 Task: Create Board Crisis Management to Workspace Advertising Technology. Create Board Public Speaking Training to Workspace Advertising Technology. Create Board Sales Forecasting and Budgeting to Workspace Advertising Technology
Action: Mouse moved to (442, 65)
Screenshot: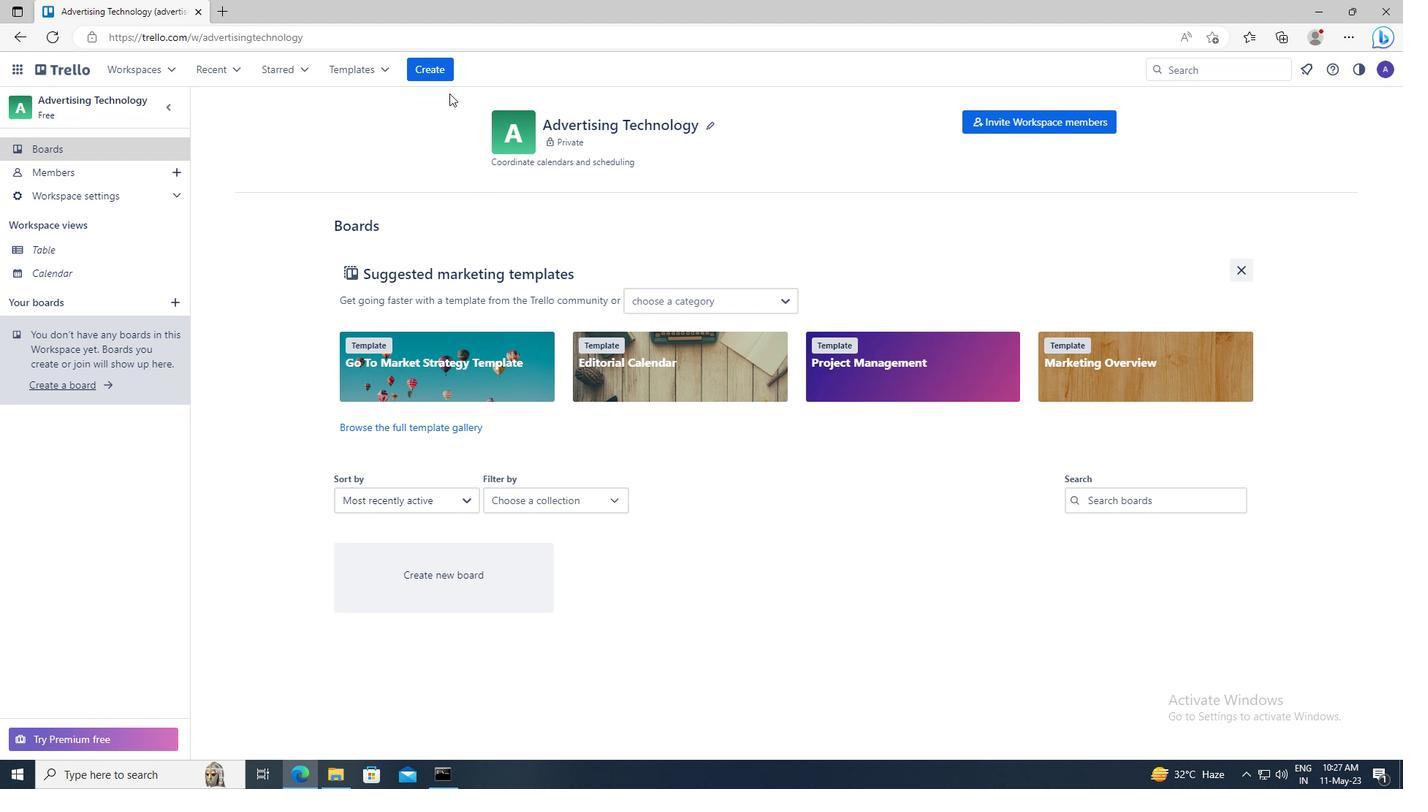 
Action: Mouse pressed left at (442, 65)
Screenshot: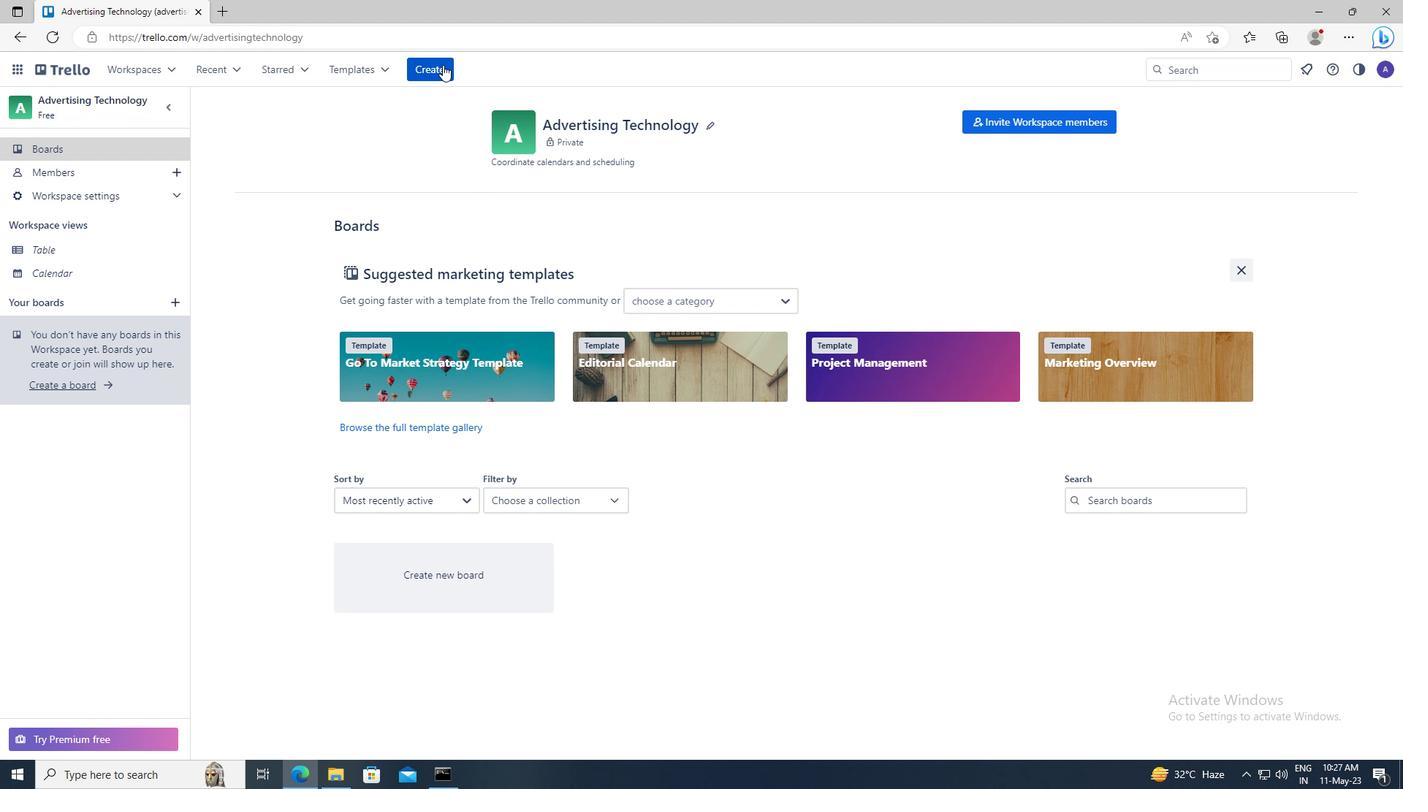 
Action: Mouse moved to (453, 128)
Screenshot: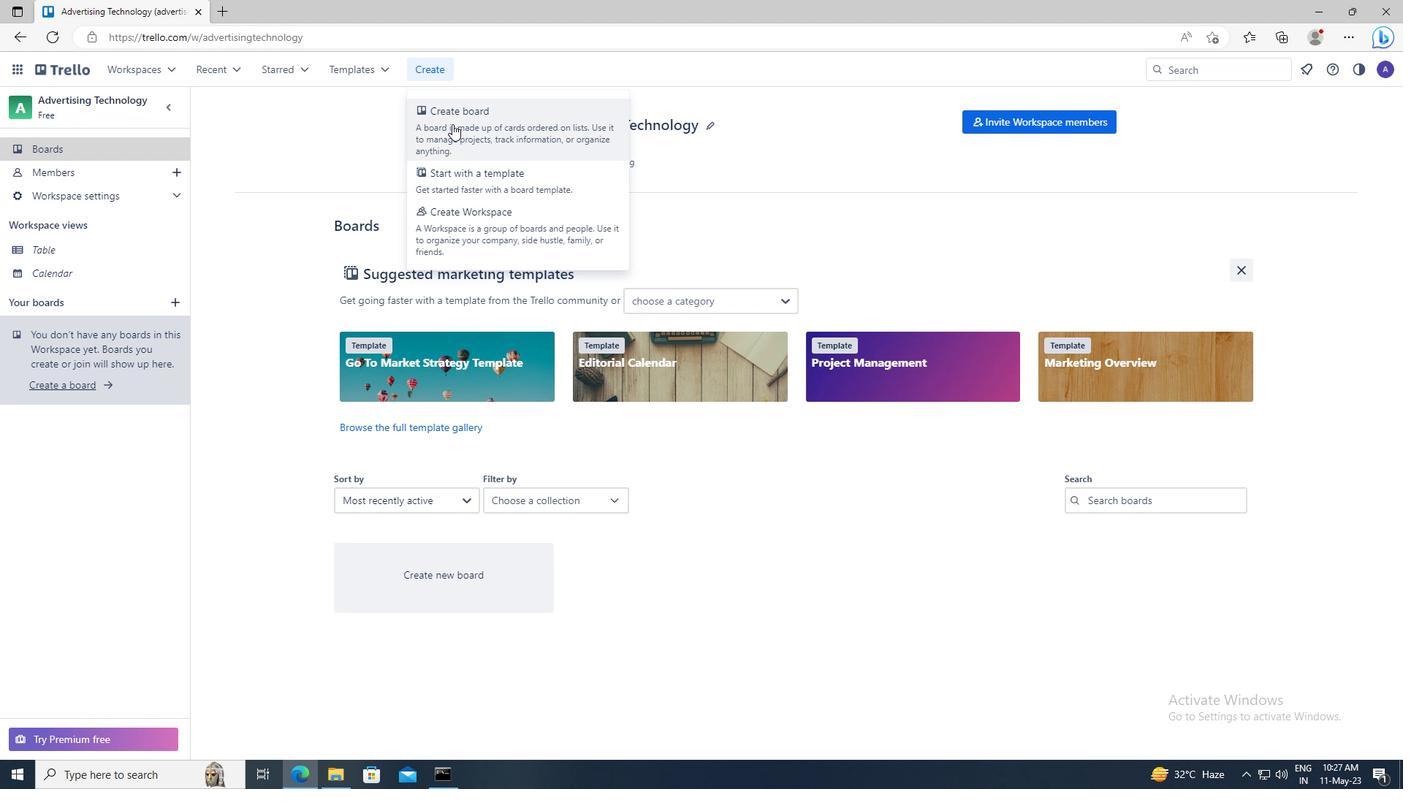 
Action: Mouse pressed left at (453, 128)
Screenshot: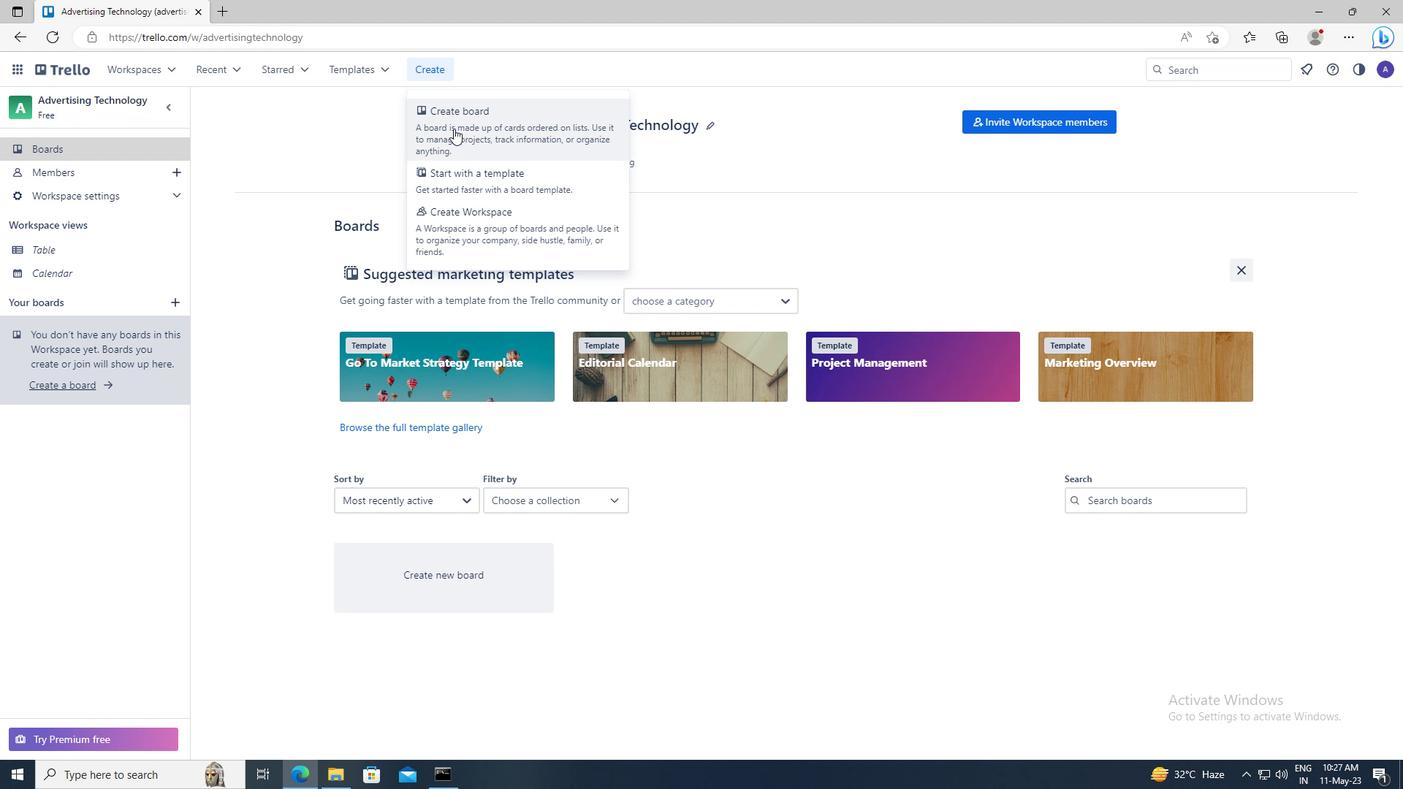 
Action: Mouse moved to (442, 340)
Screenshot: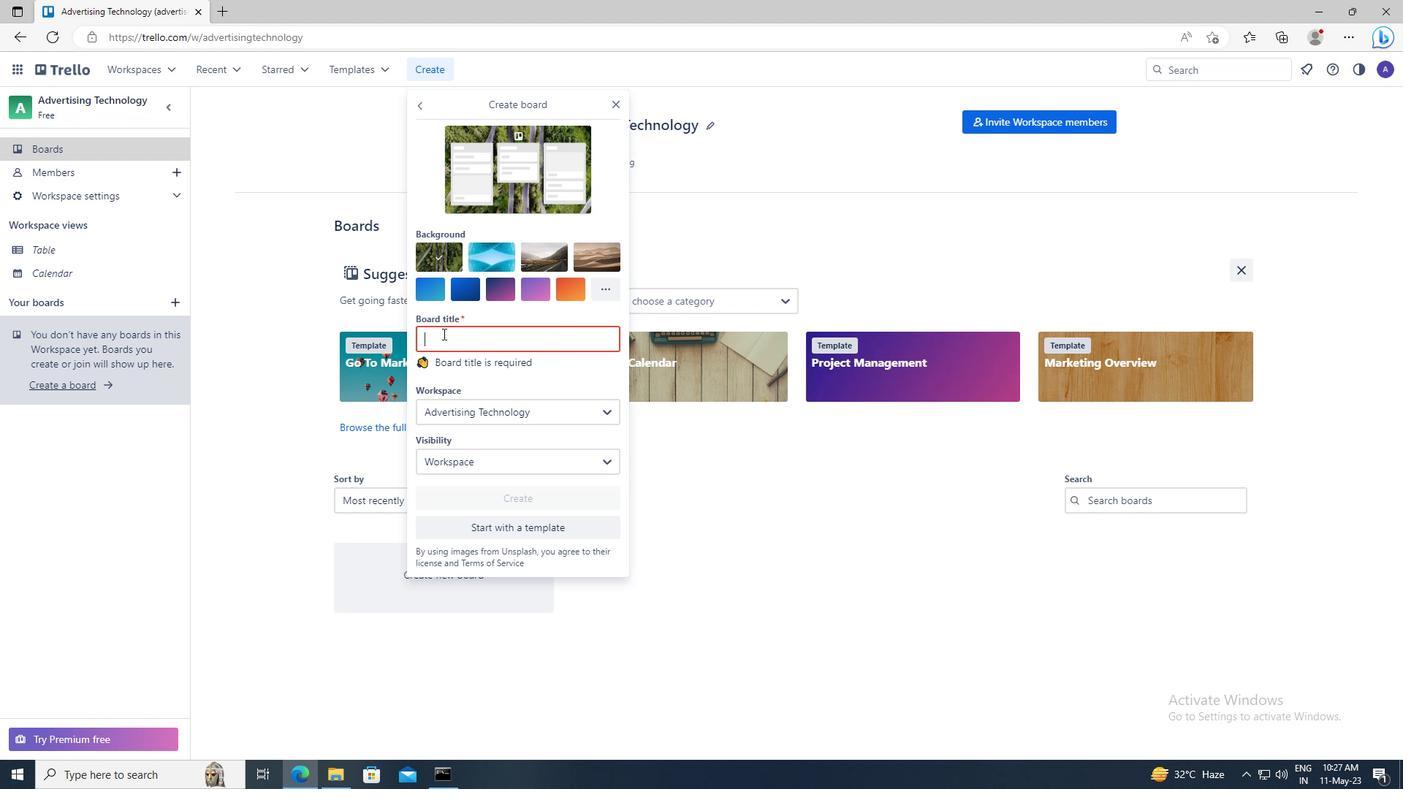 
Action: Mouse pressed left at (442, 340)
Screenshot: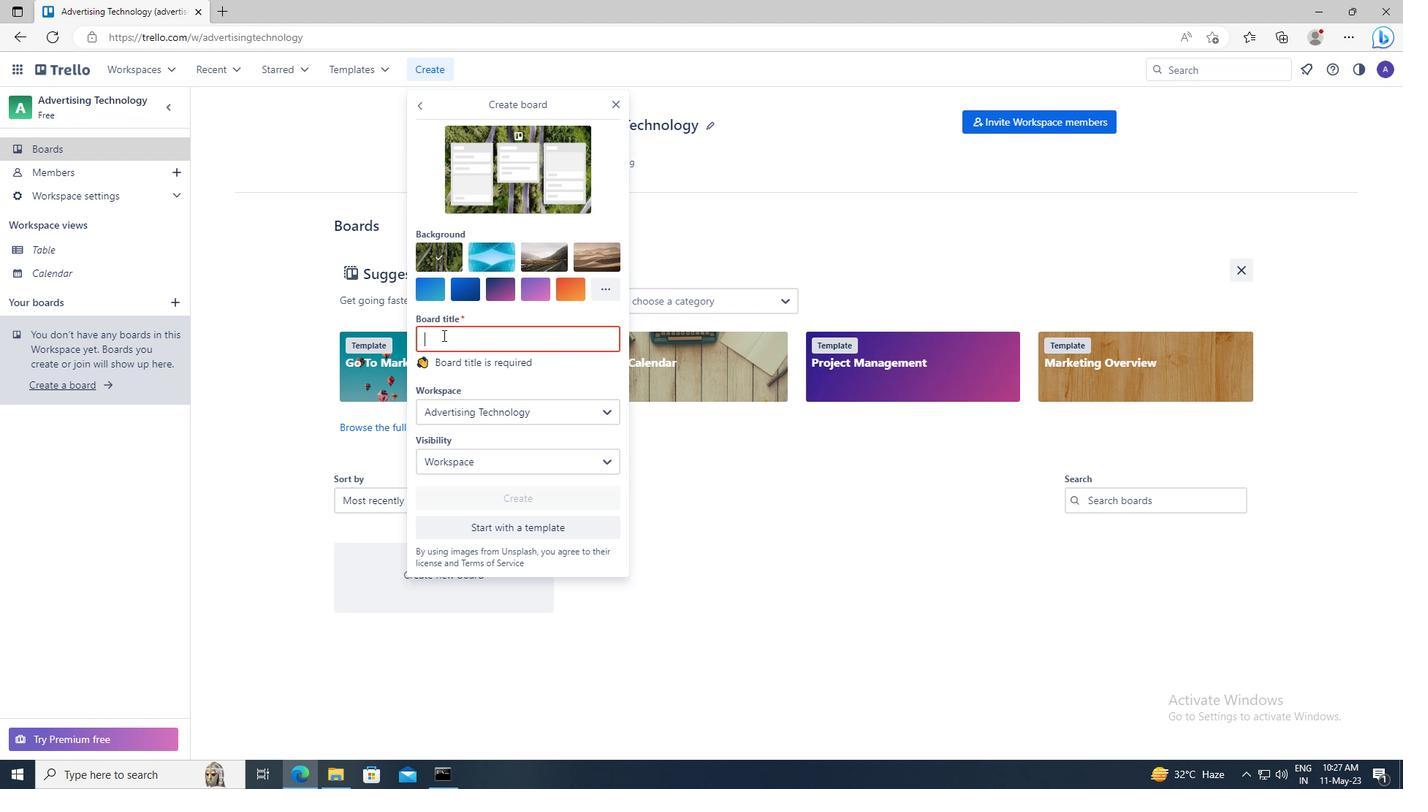 
Action: Key pressed <Key.shift>CRISIS<Key.space><Key.shift>MANAGEMENT
Screenshot: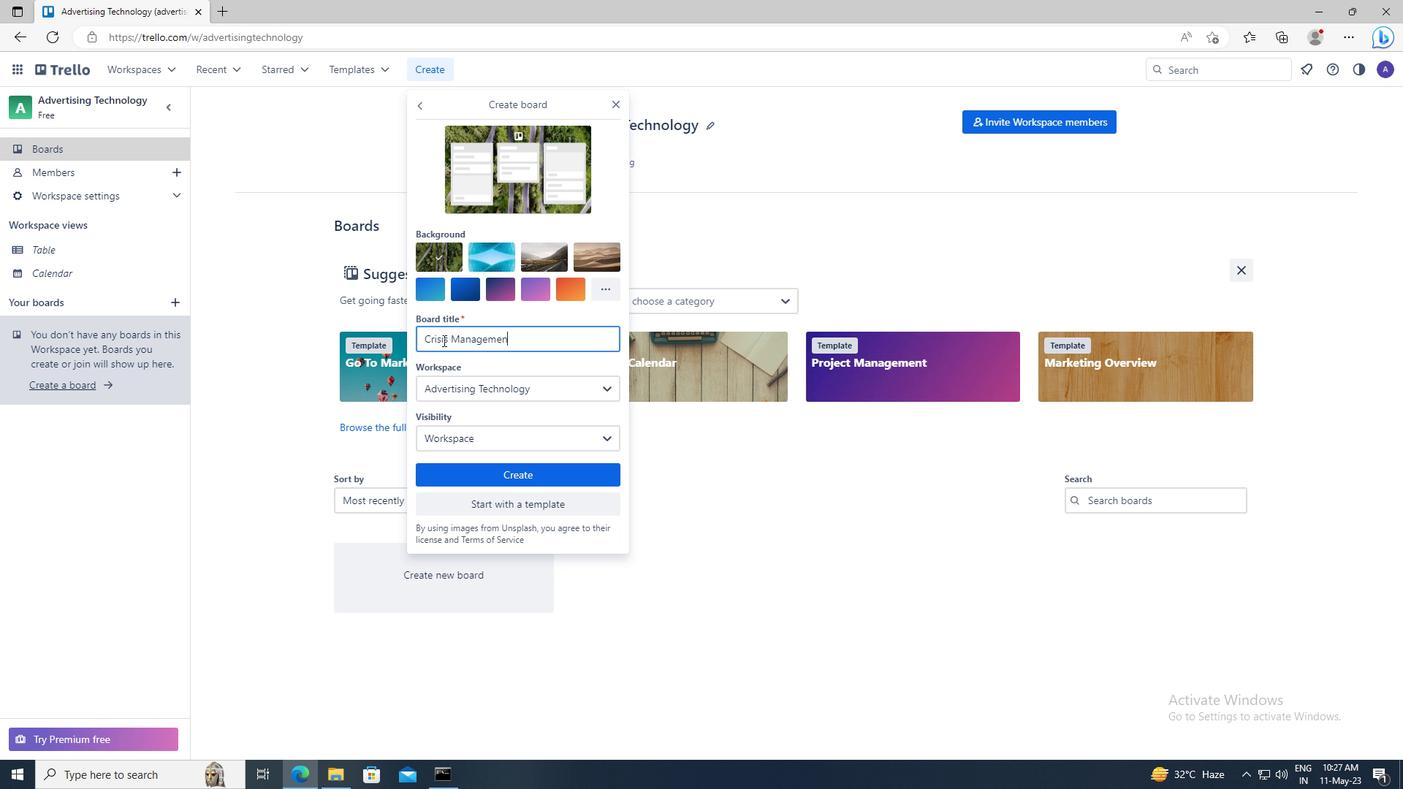 
Action: Mouse moved to (466, 467)
Screenshot: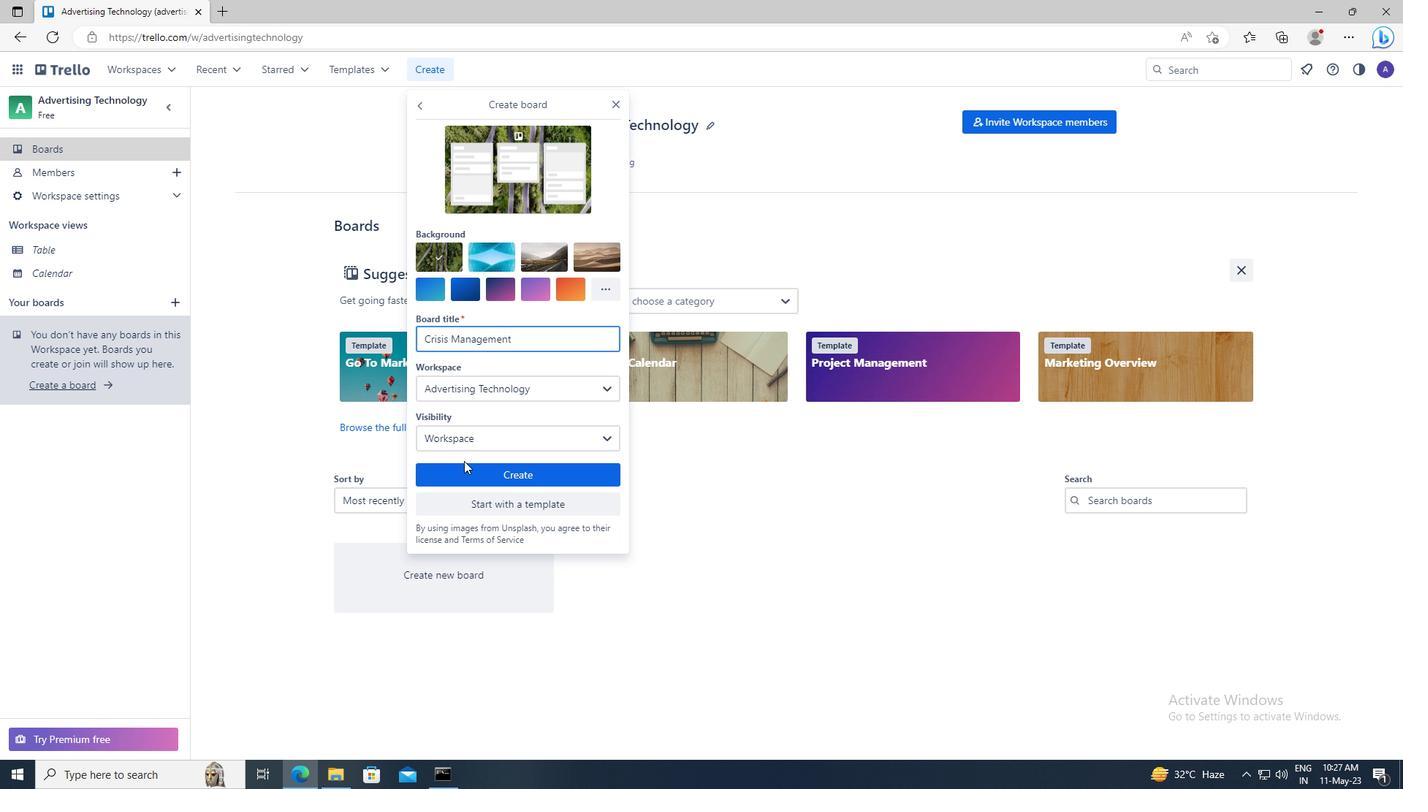 
Action: Mouse pressed left at (466, 467)
Screenshot: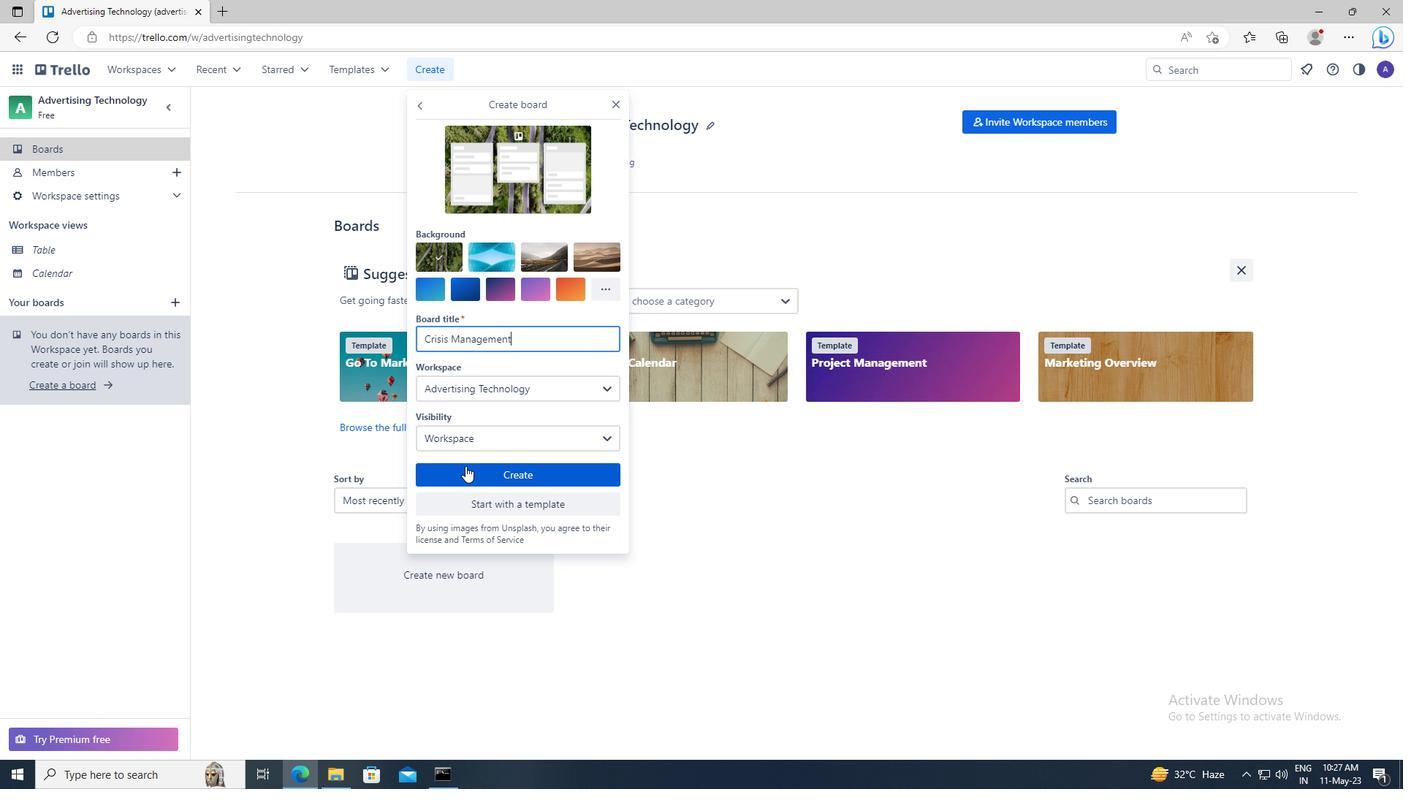 
Action: Mouse moved to (426, 72)
Screenshot: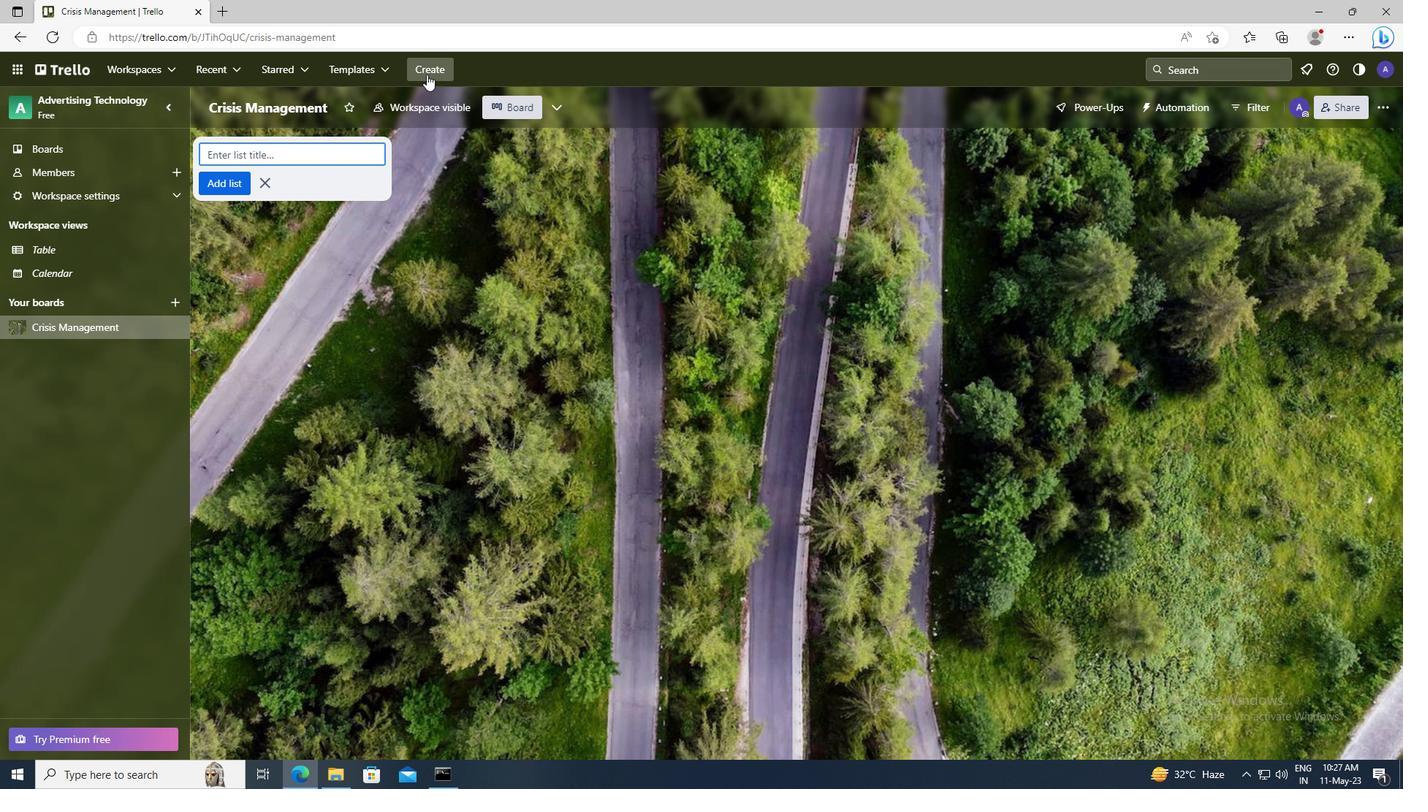 
Action: Mouse pressed left at (426, 72)
Screenshot: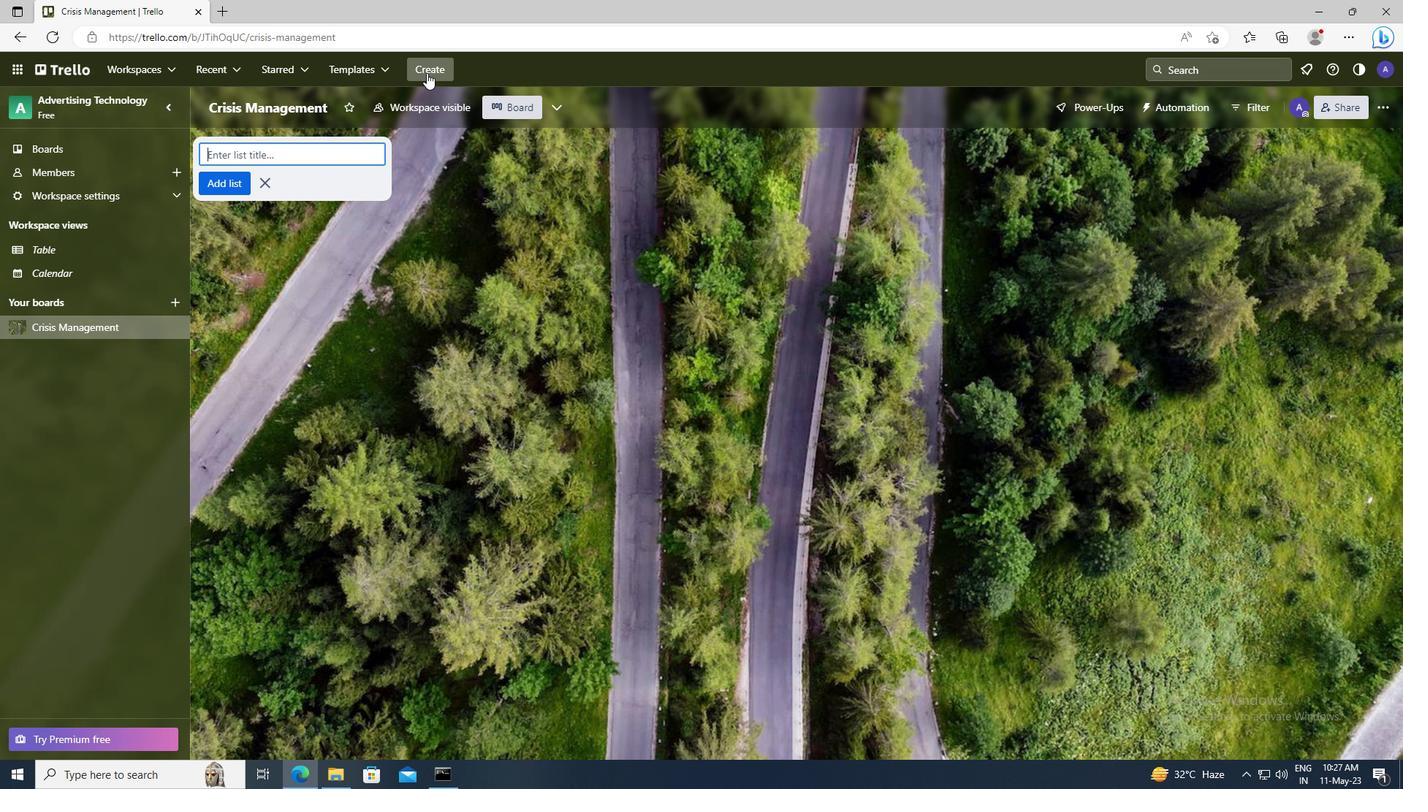 
Action: Mouse moved to (464, 124)
Screenshot: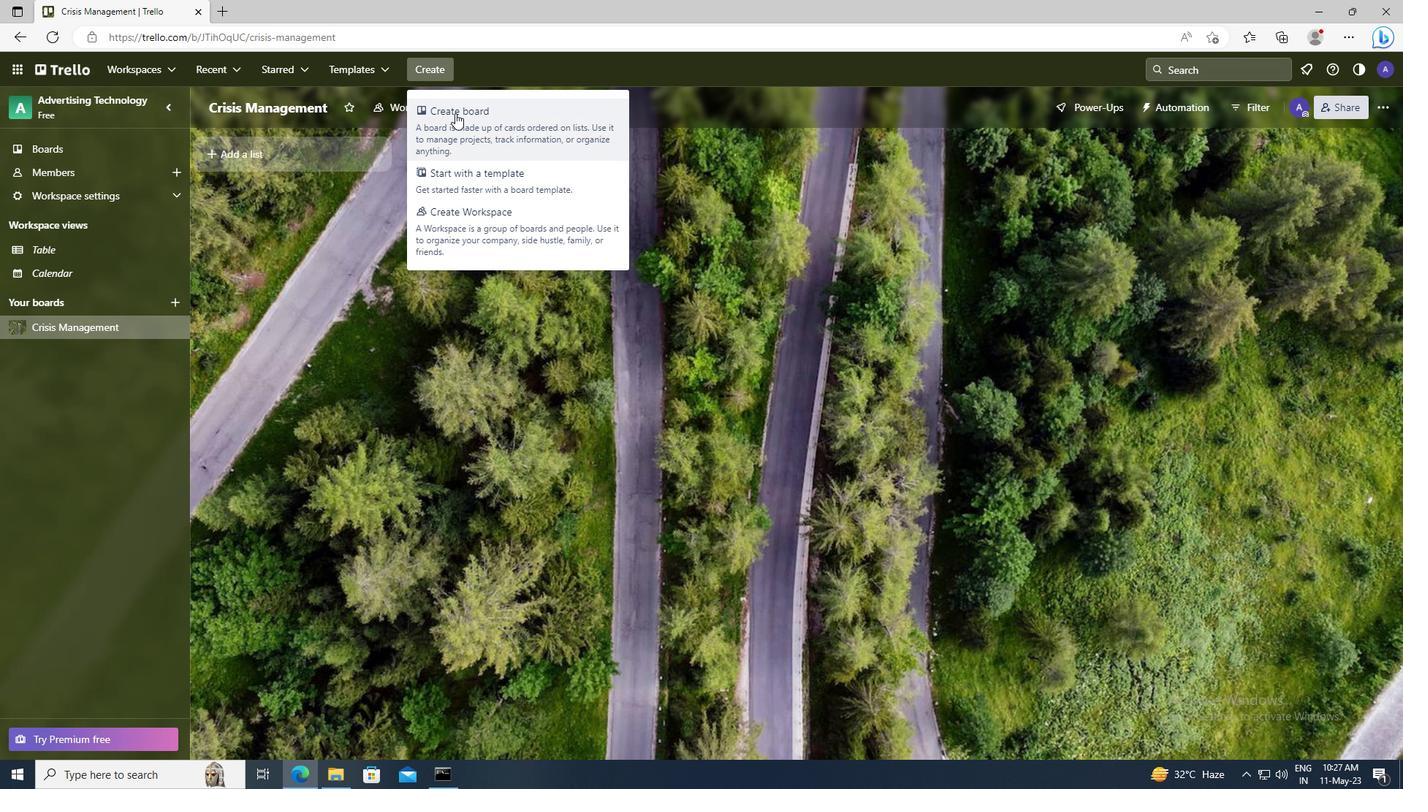 
Action: Mouse pressed left at (464, 124)
Screenshot: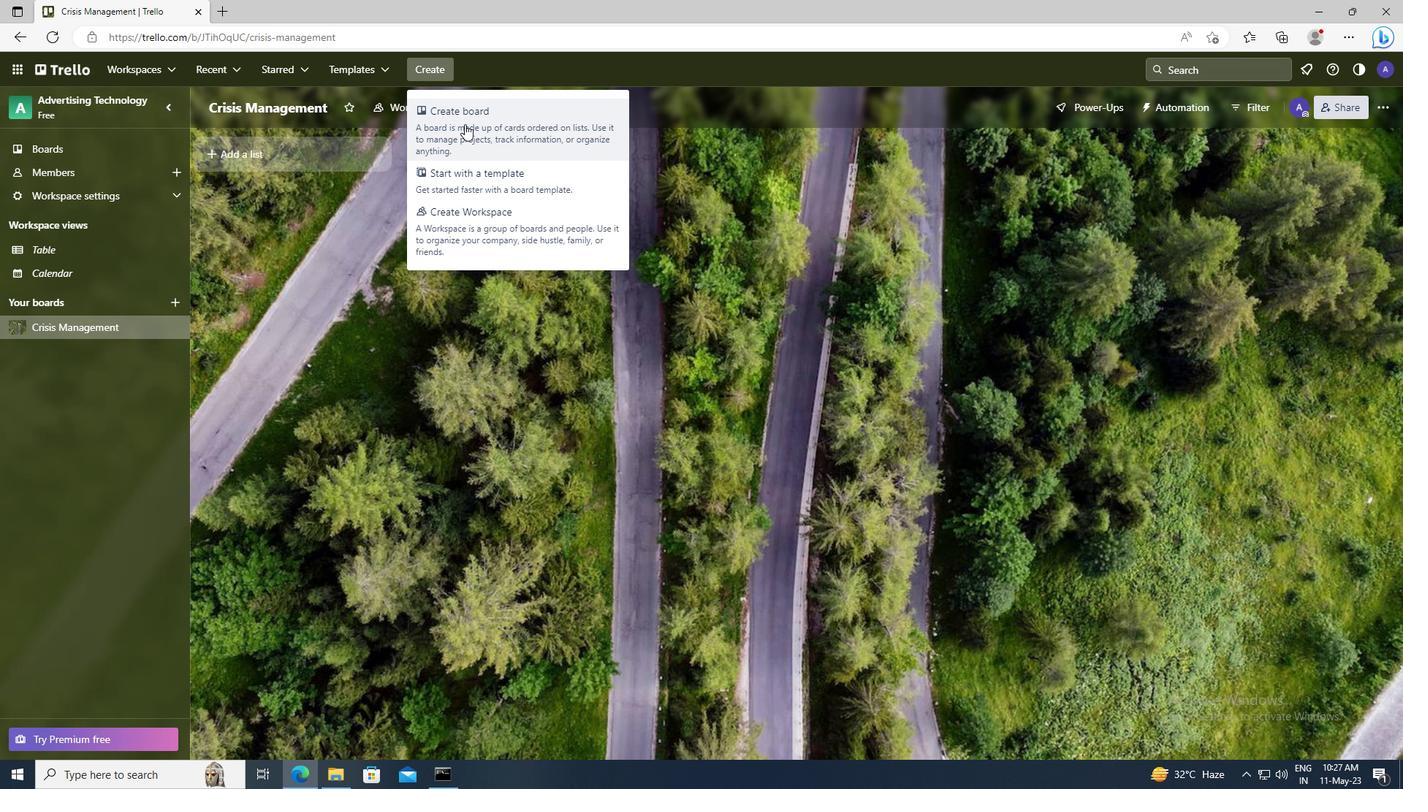
Action: Mouse moved to (478, 344)
Screenshot: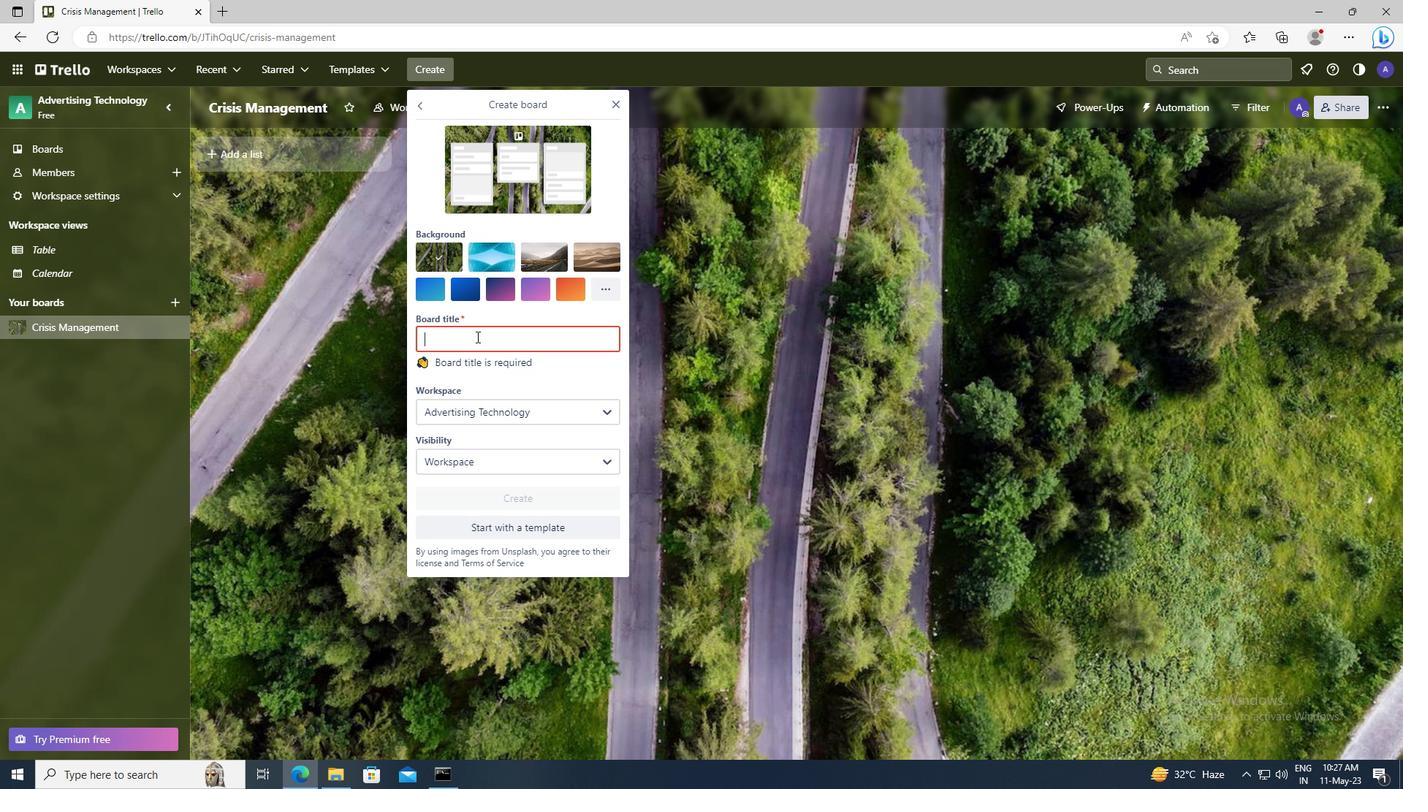 
Action: Mouse pressed left at (478, 344)
Screenshot: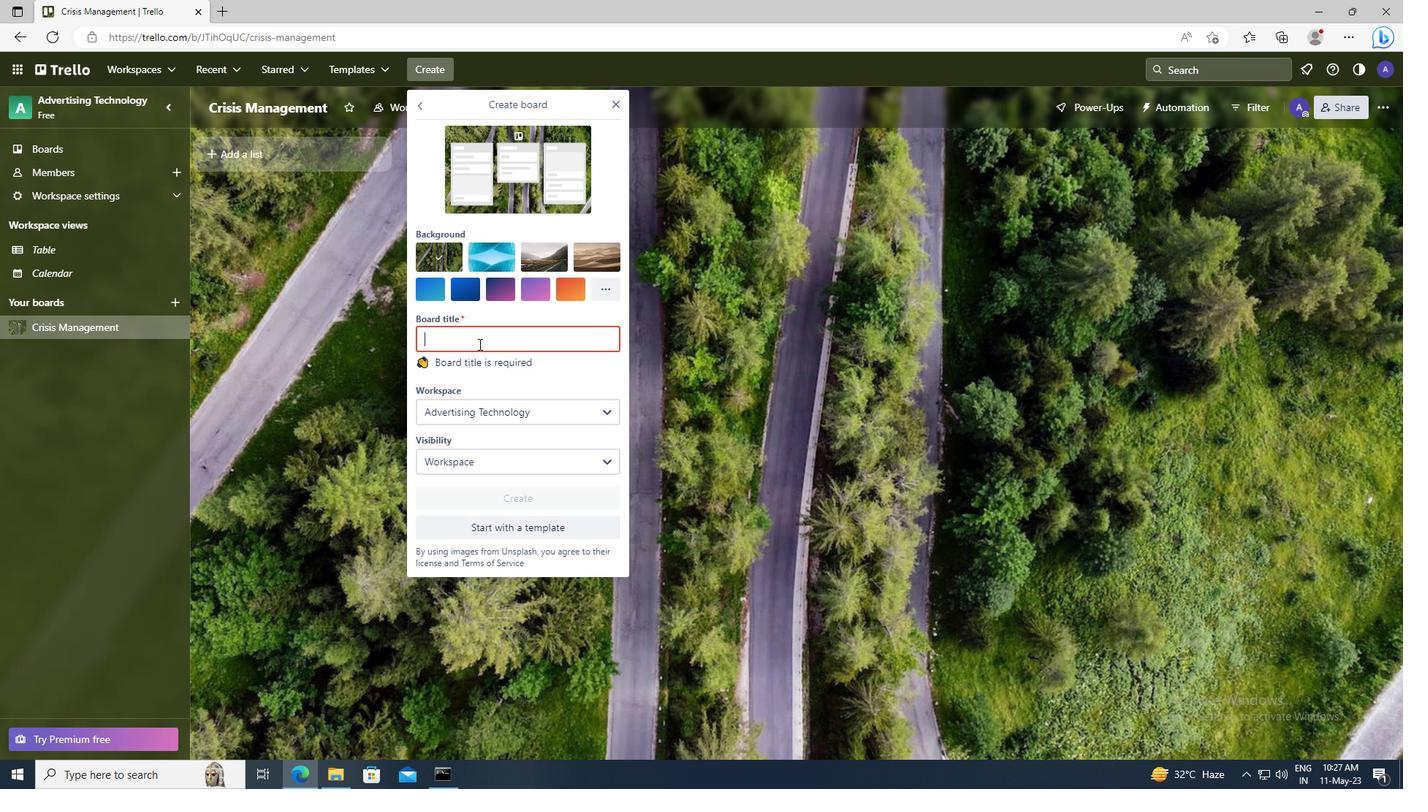 
Action: Key pressed <Key.shift>PUBLIC<Key.space><Key.shift>SPEAKING<Key.space><Key.shift>TRAINING
Screenshot: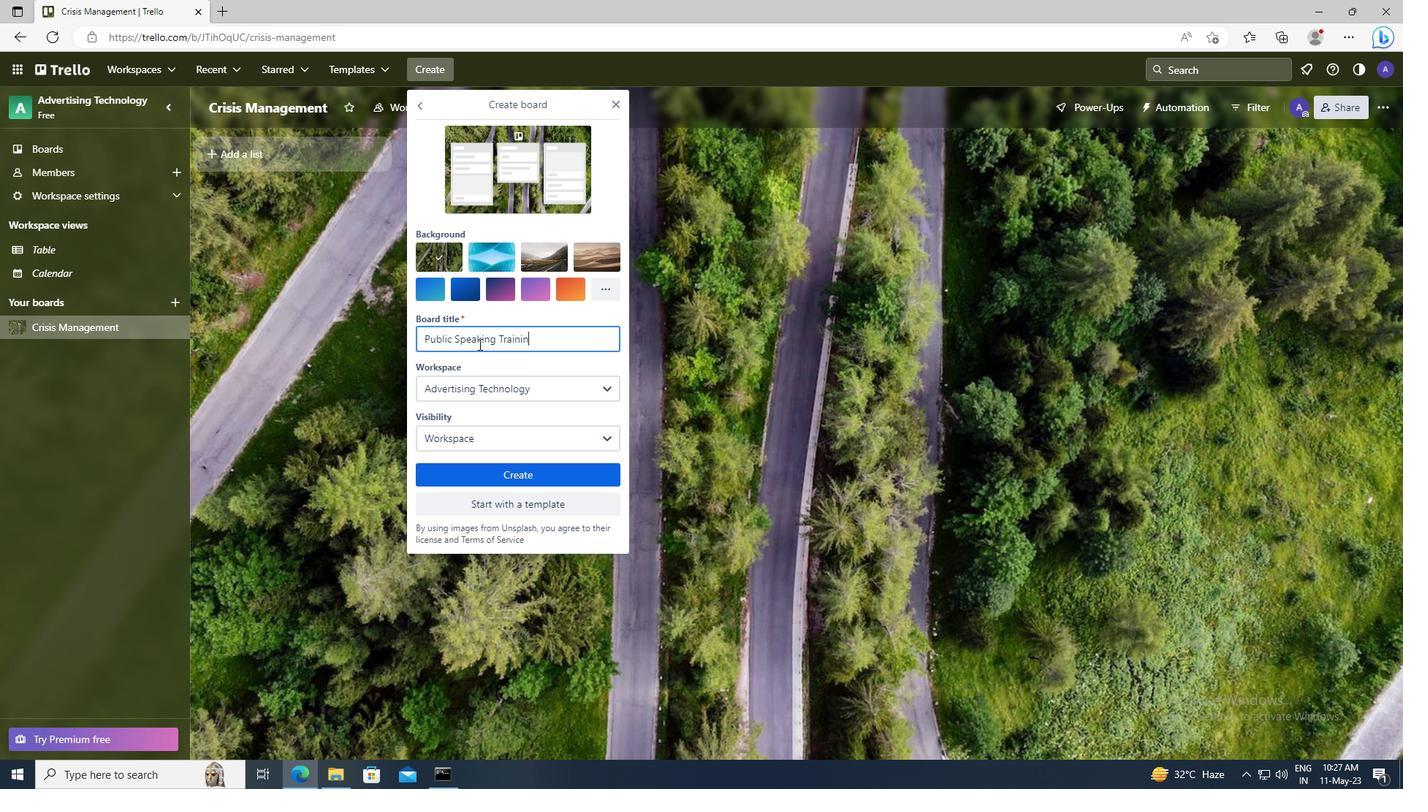 
Action: Mouse moved to (500, 474)
Screenshot: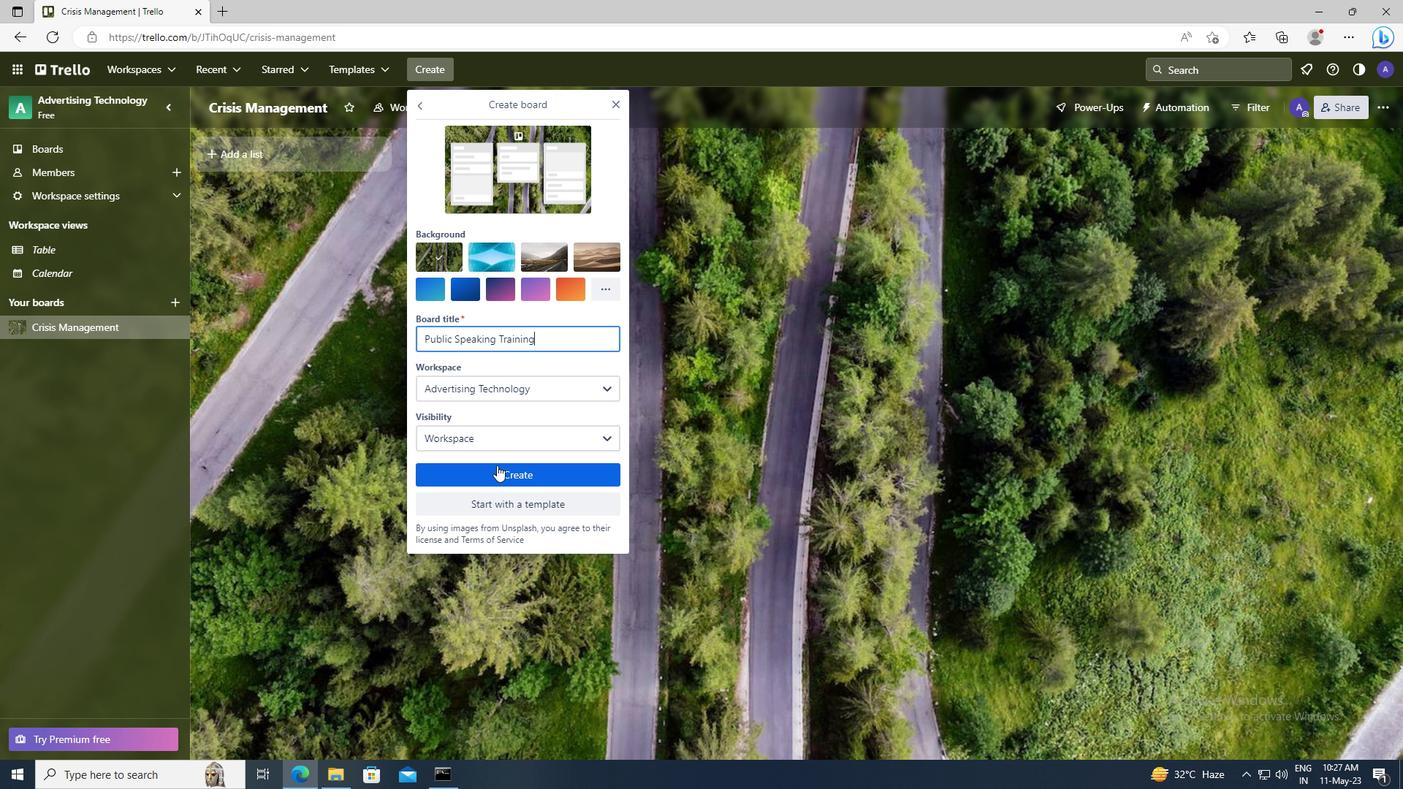 
Action: Mouse pressed left at (500, 474)
Screenshot: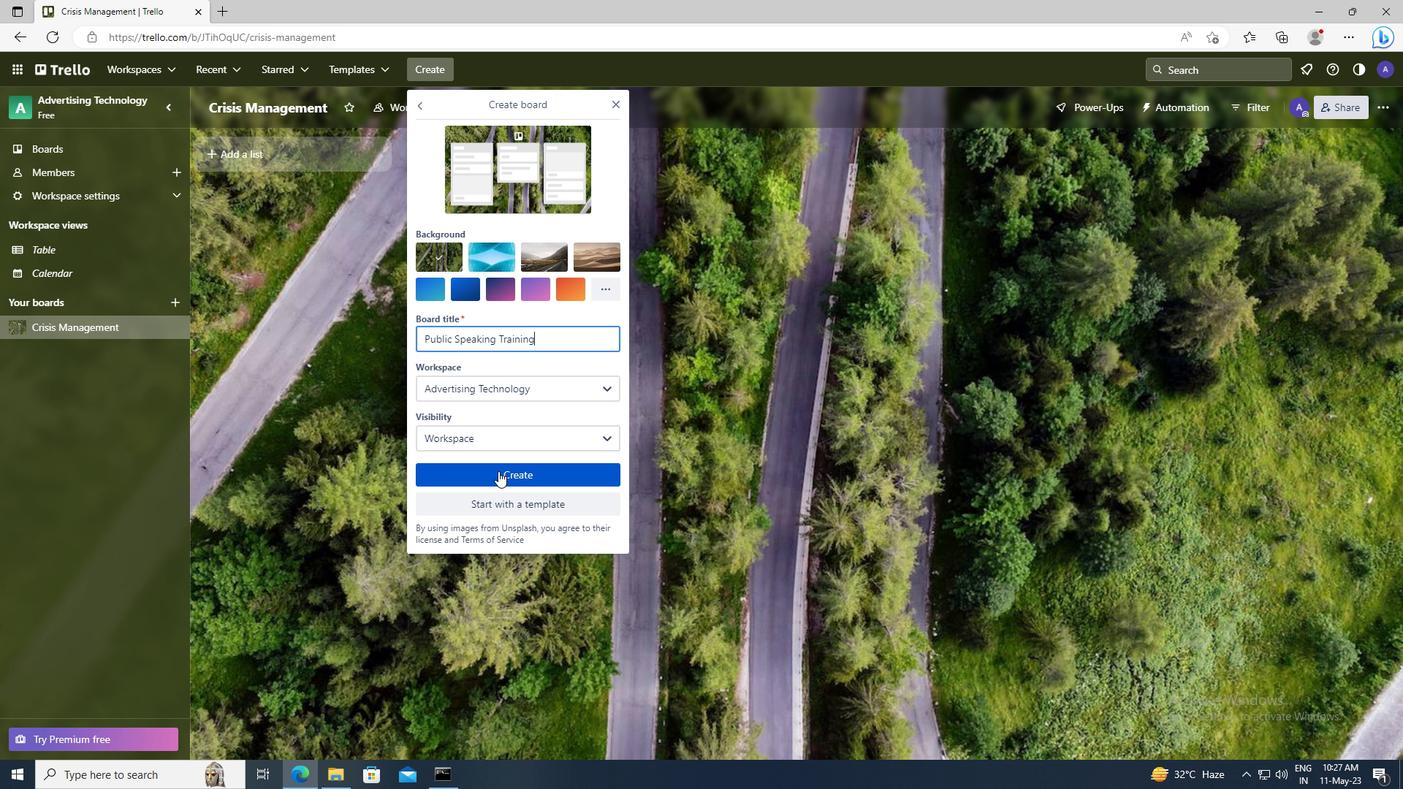 
Action: Mouse moved to (431, 65)
Screenshot: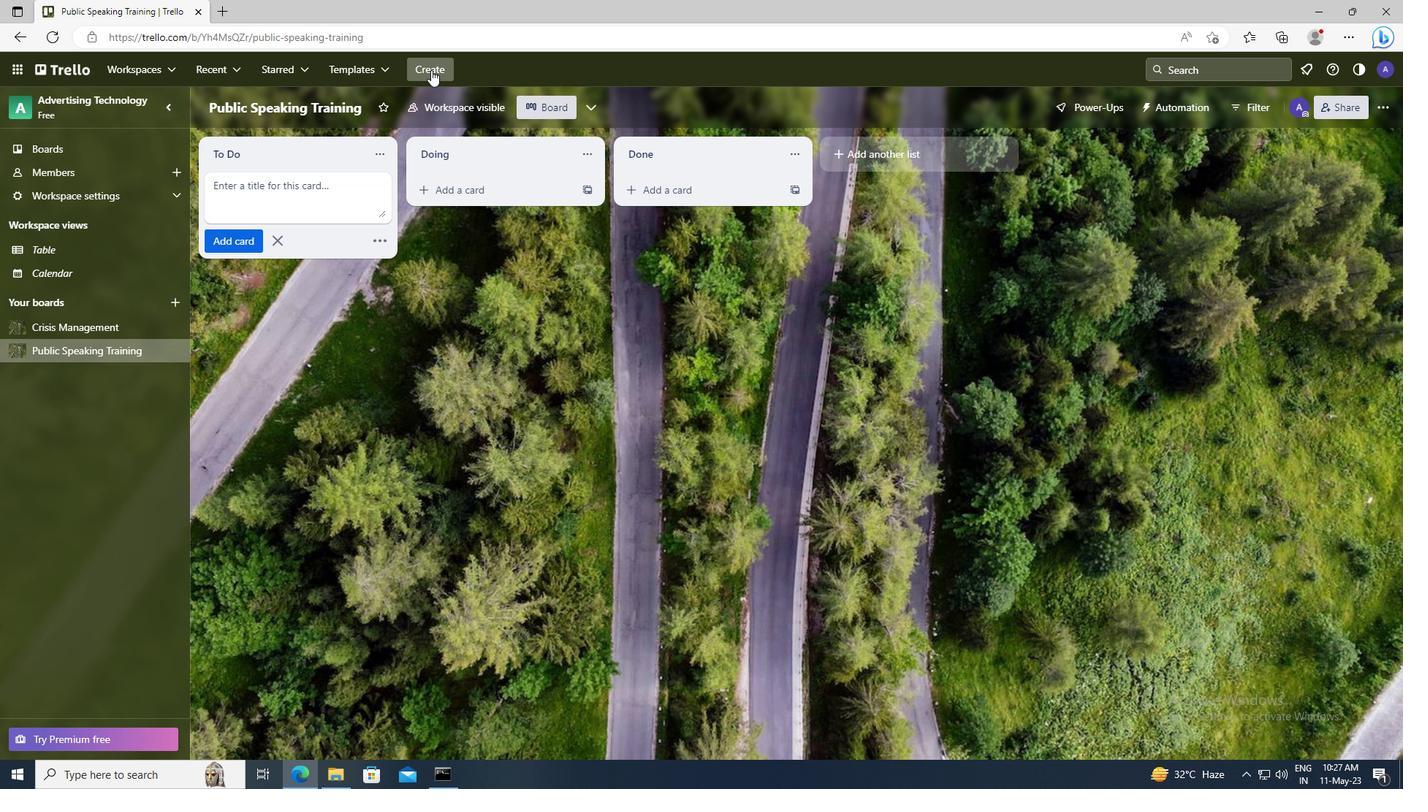 
Action: Mouse pressed left at (431, 65)
Screenshot: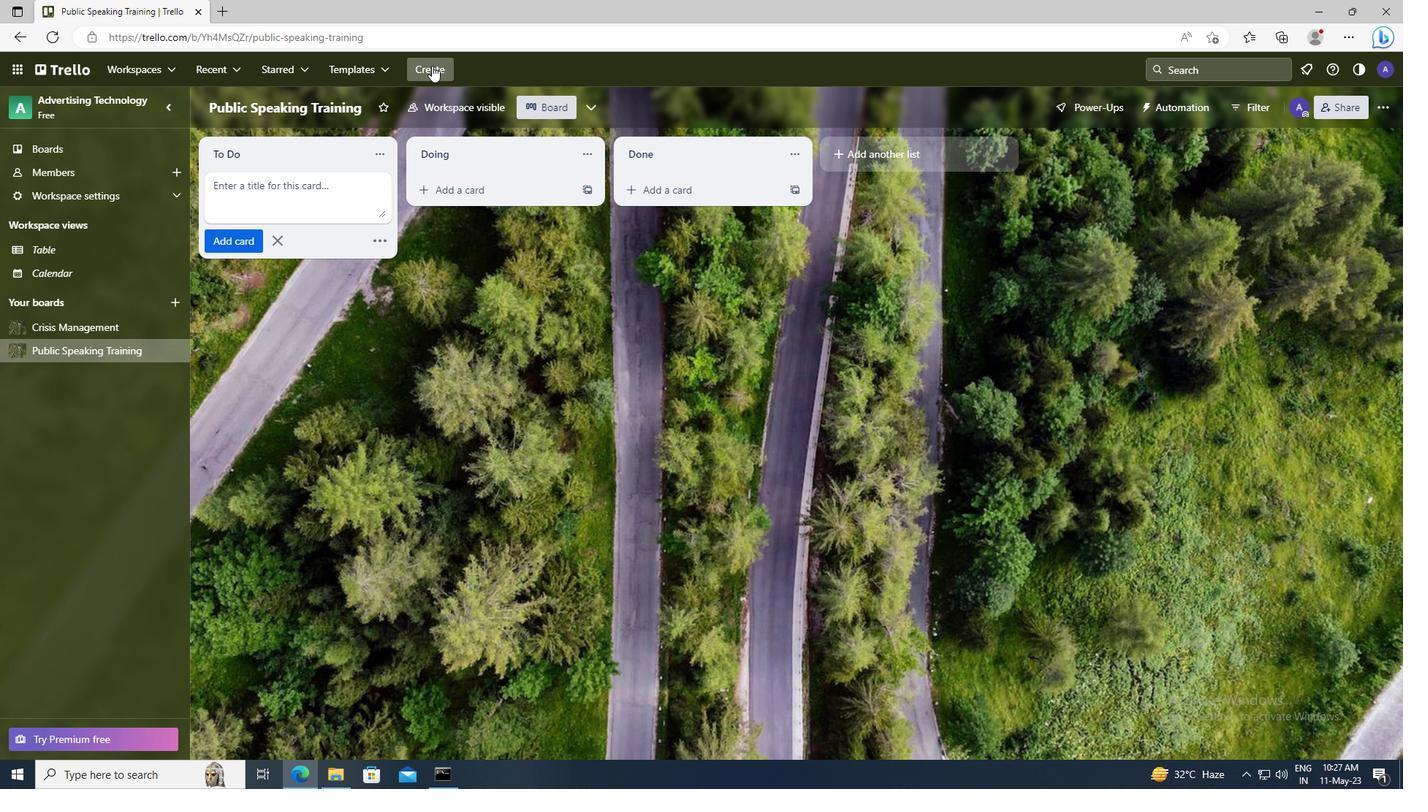 
Action: Mouse moved to (453, 133)
Screenshot: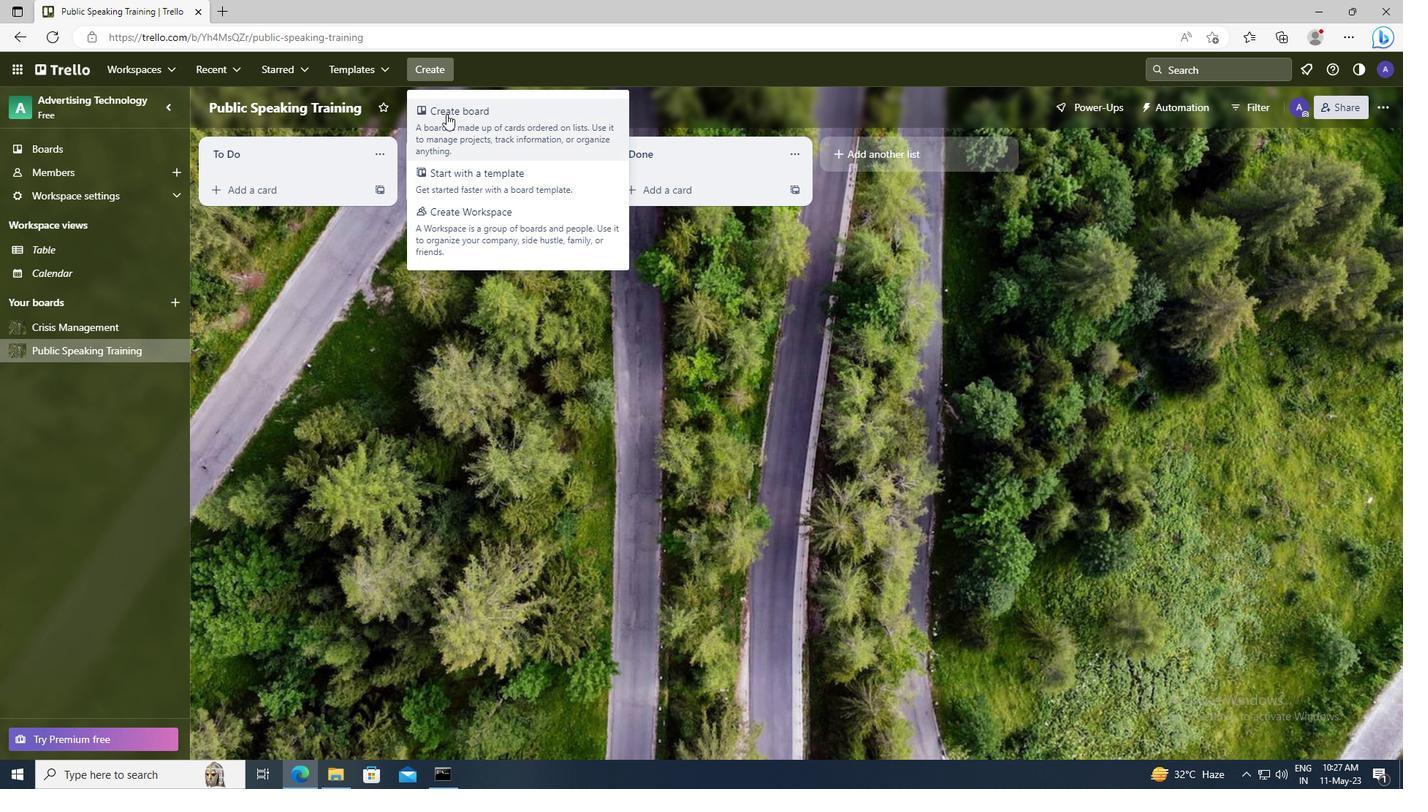 
Action: Mouse pressed left at (453, 133)
Screenshot: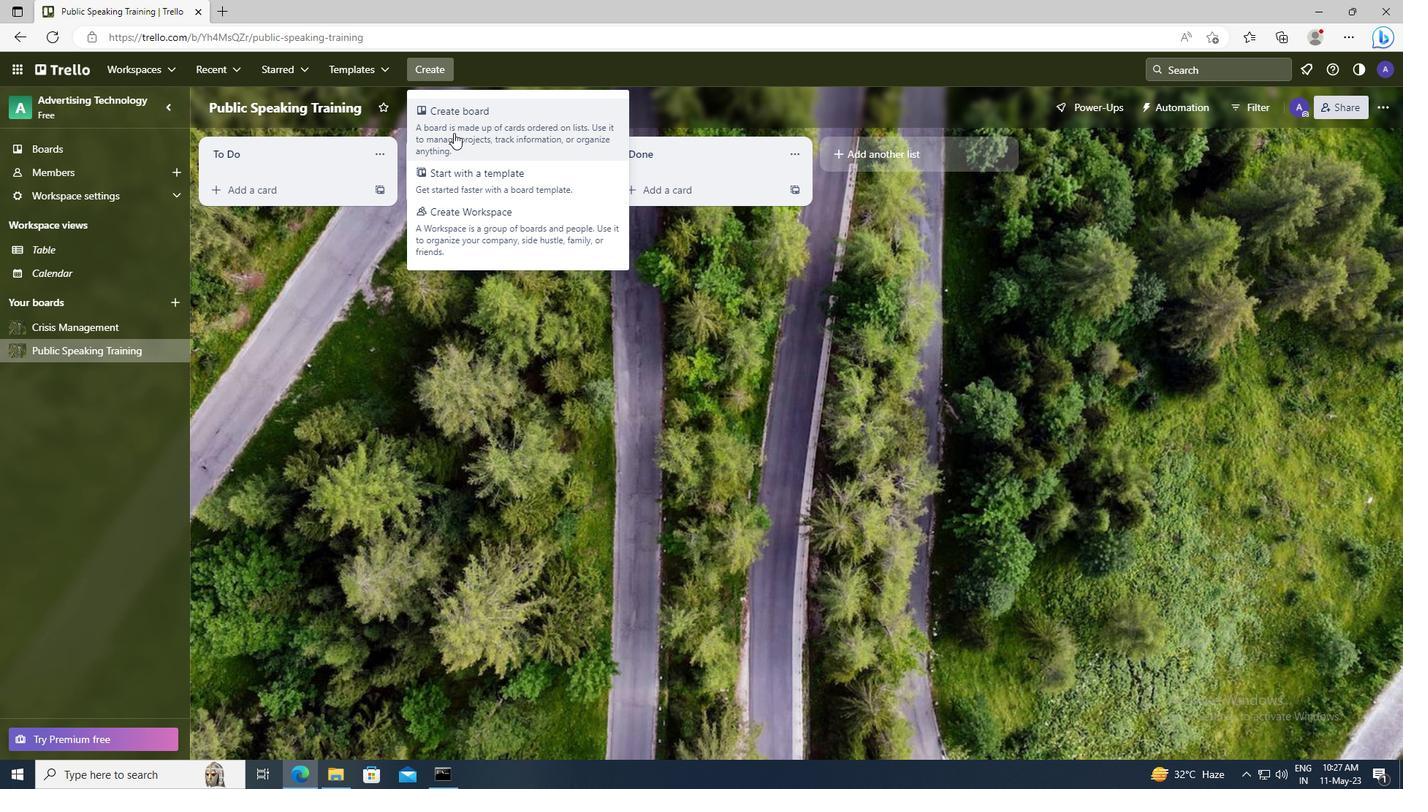 
Action: Mouse moved to (464, 339)
Screenshot: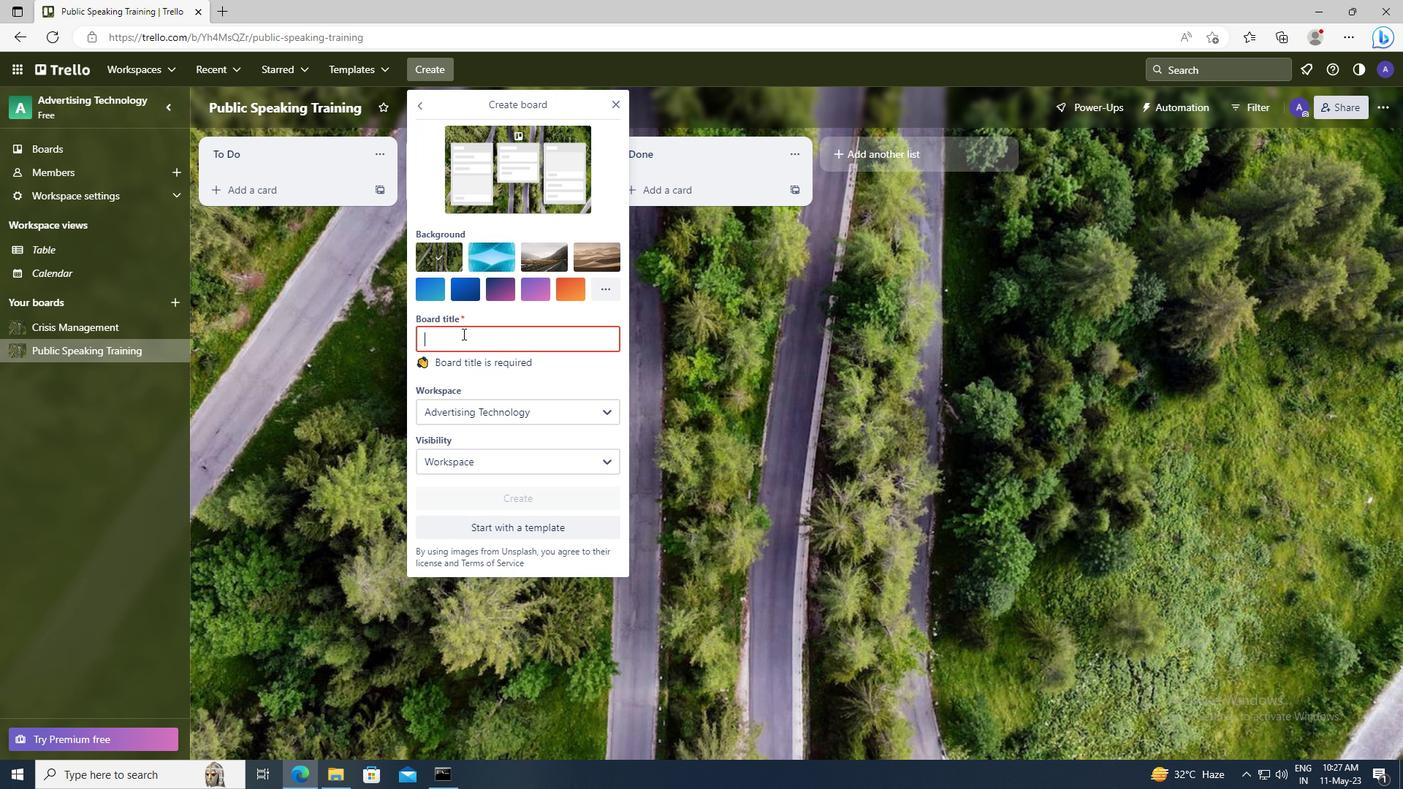 
Action: Mouse pressed left at (464, 339)
Screenshot: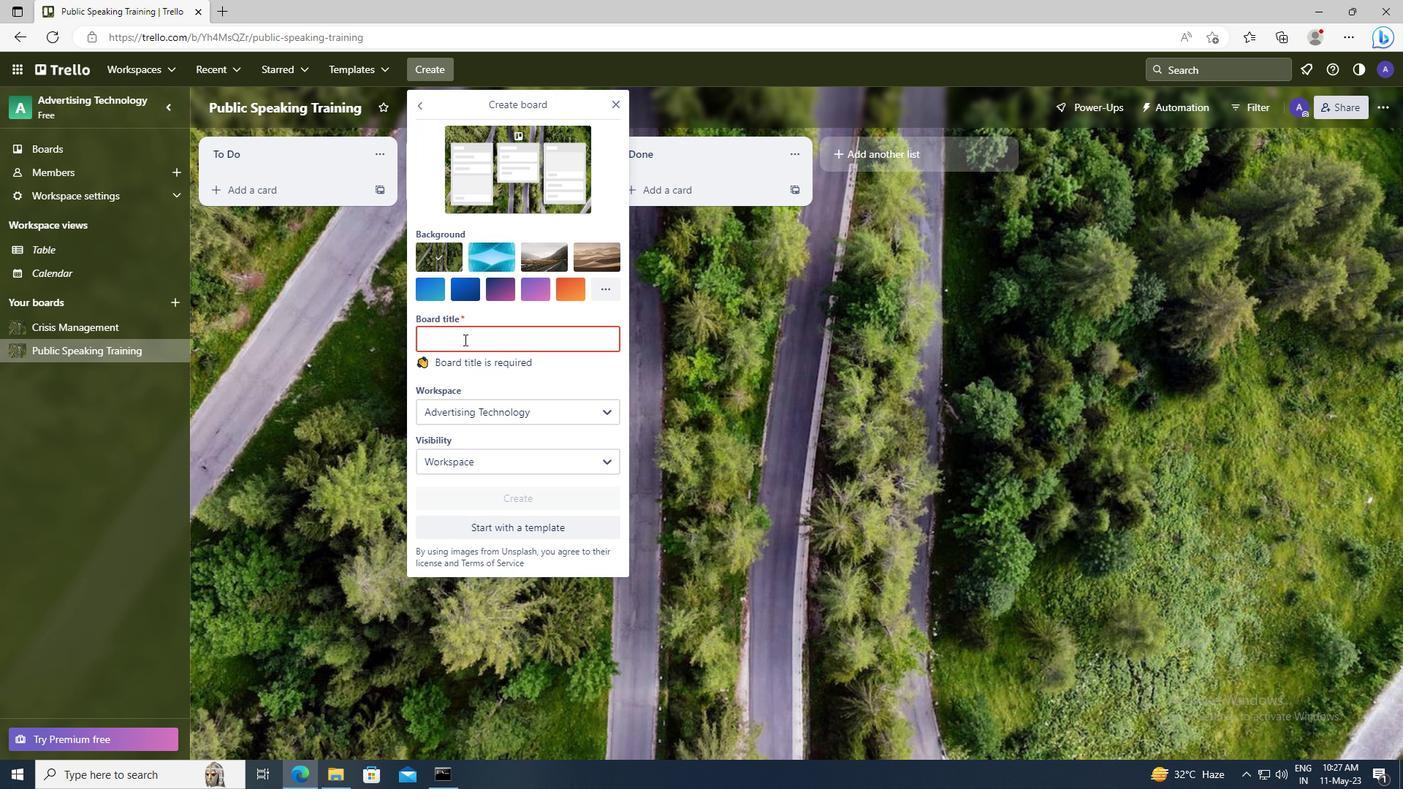 
Action: Key pressed <Key.shift>SALES<Key.space><Key.shift>FORECASTING<Key.space>AND<Key.space><Key.shift>BUDGETING
Screenshot: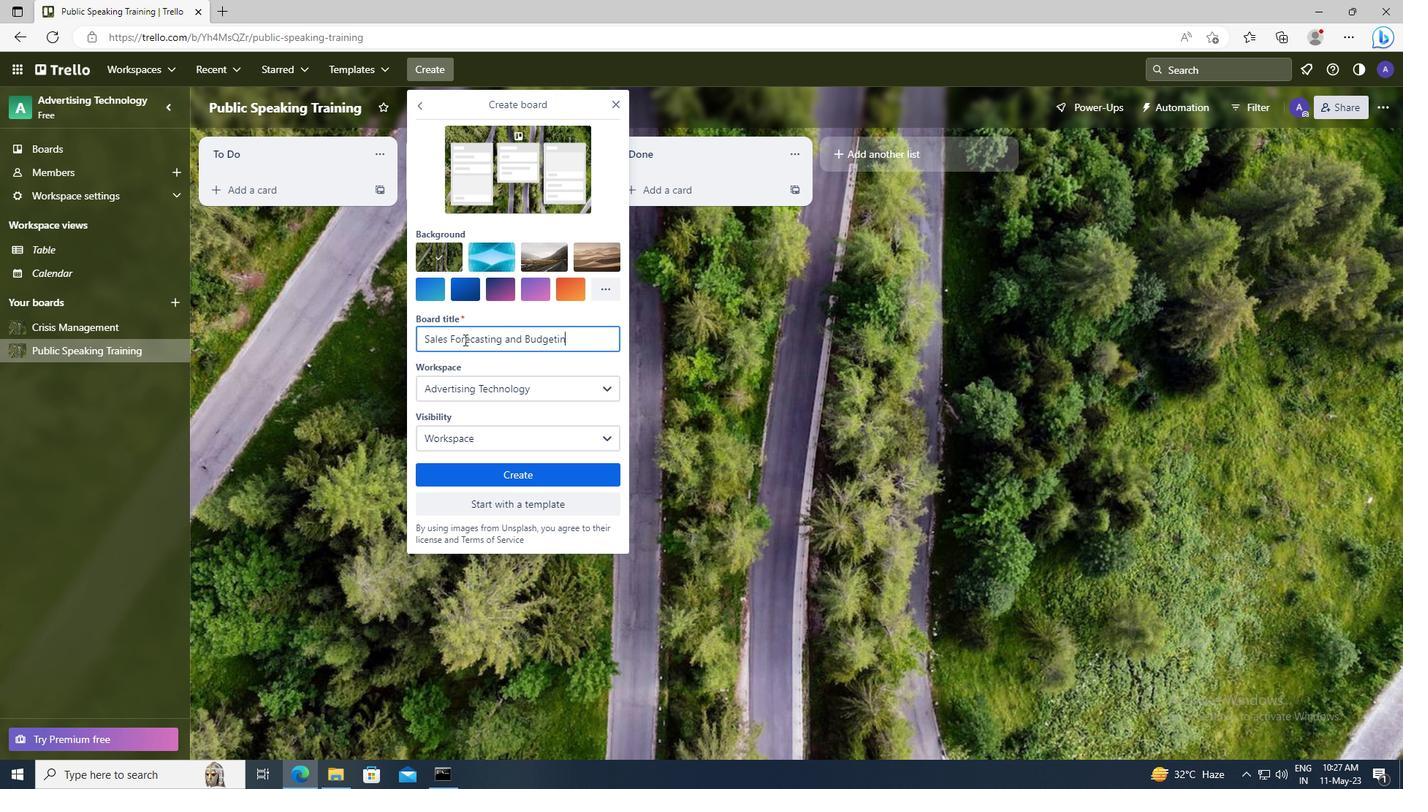
Action: Mouse moved to (481, 472)
Screenshot: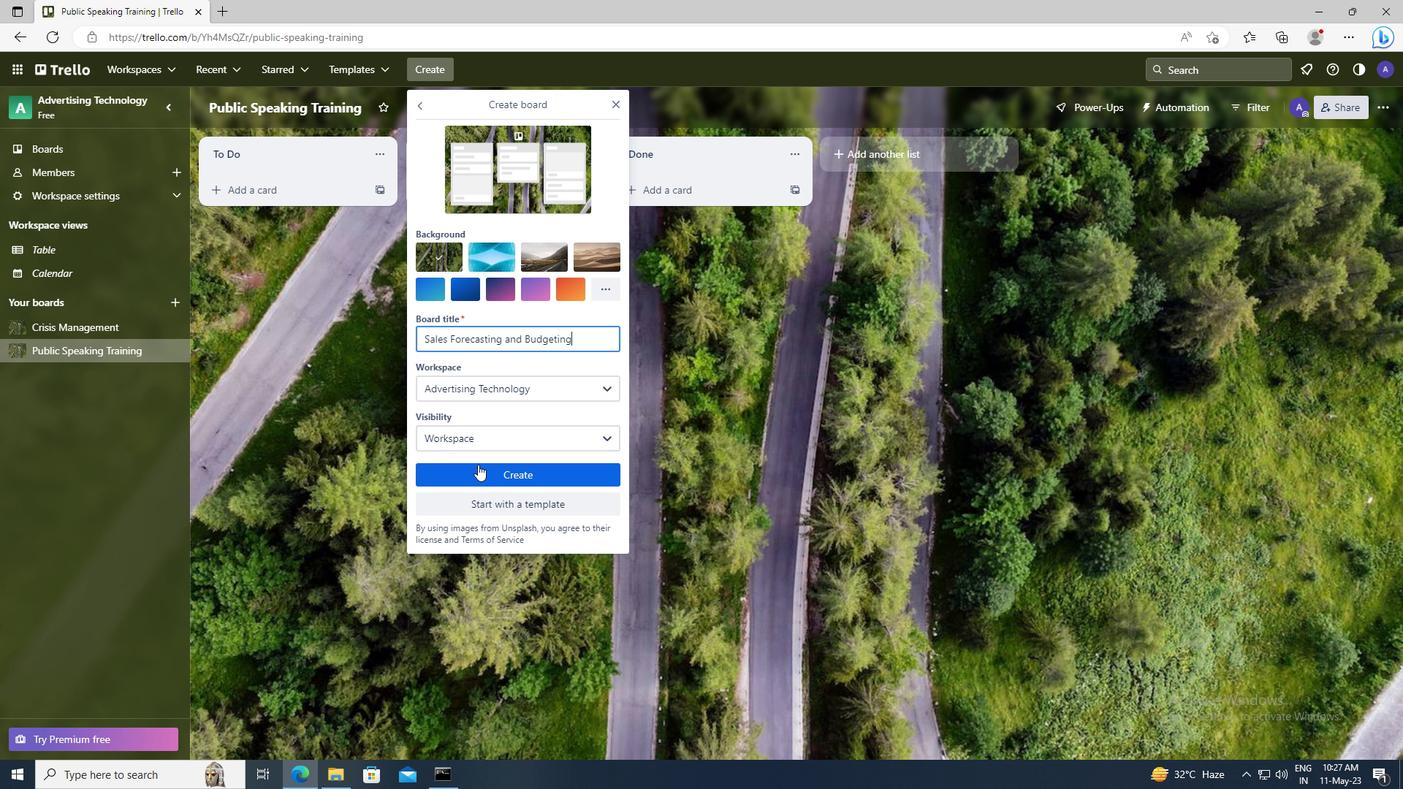 
Action: Mouse pressed left at (481, 472)
Screenshot: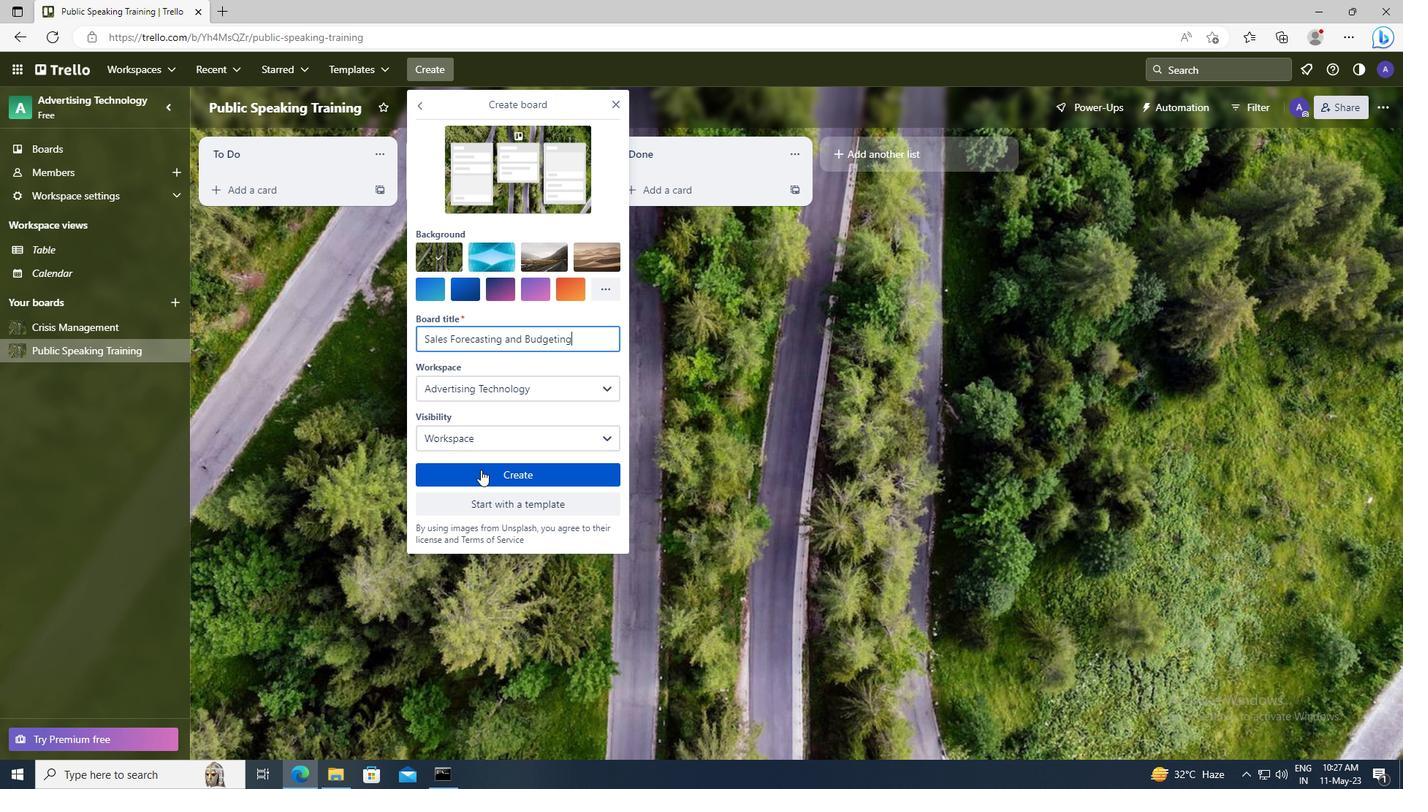 
